 Task: Create Workspace Content Management Software Workspace description Optimize workflows and streamline processes. Workspace type Operations
Action: Mouse moved to (355, 69)
Screenshot: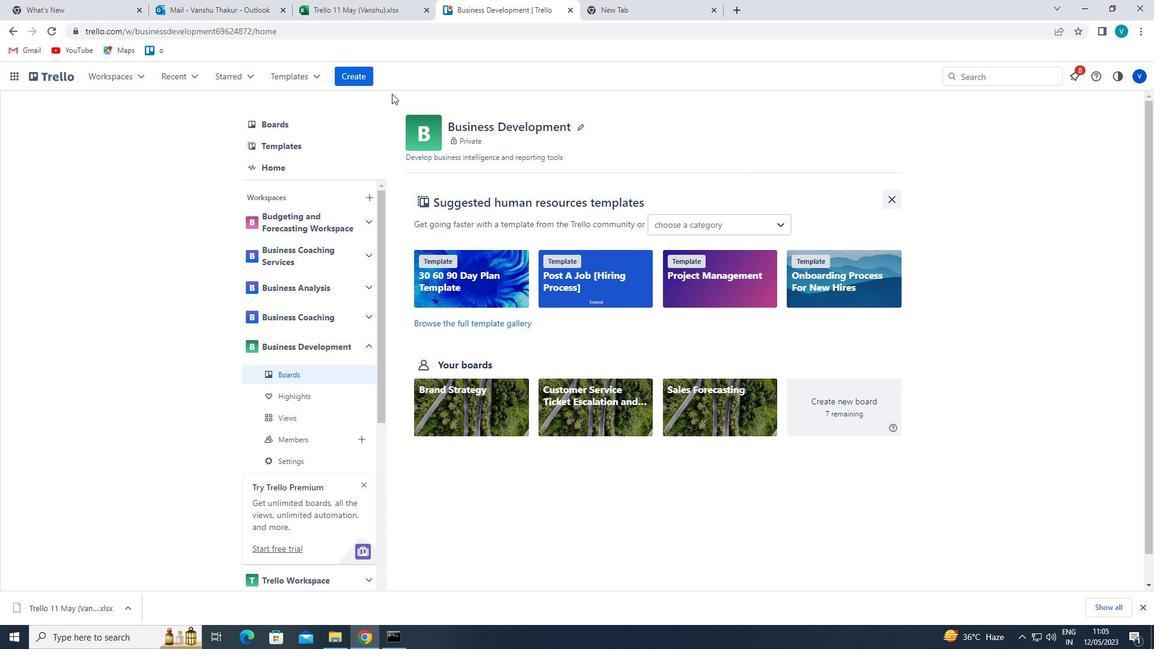 
Action: Mouse pressed left at (355, 69)
Screenshot: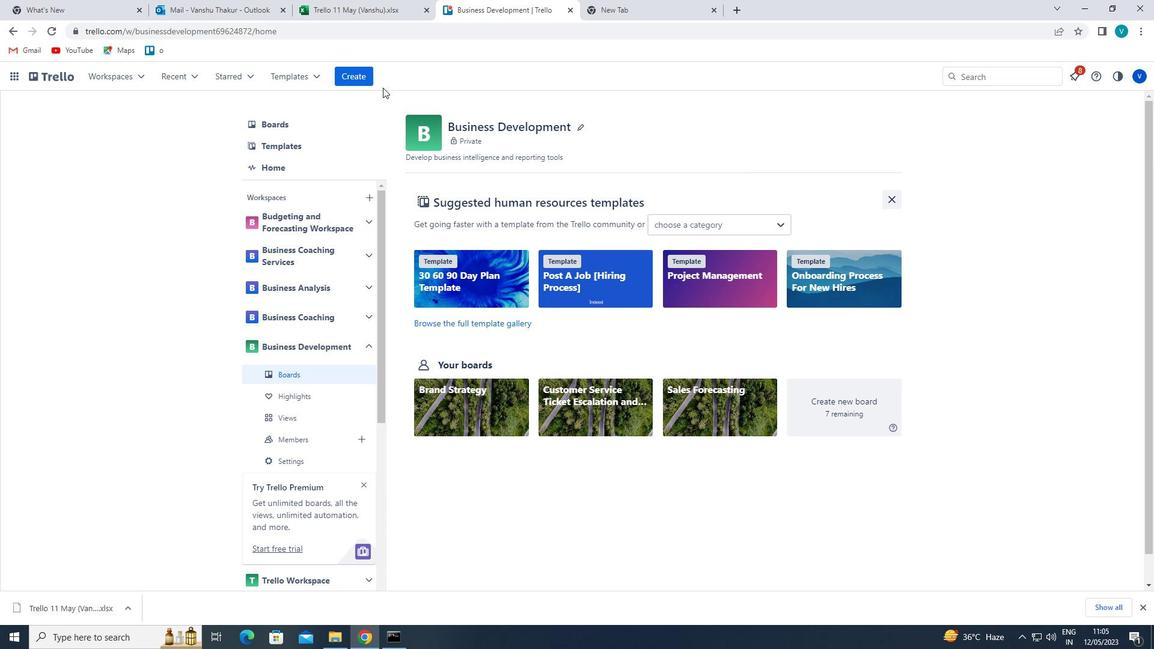 
Action: Mouse moved to (388, 194)
Screenshot: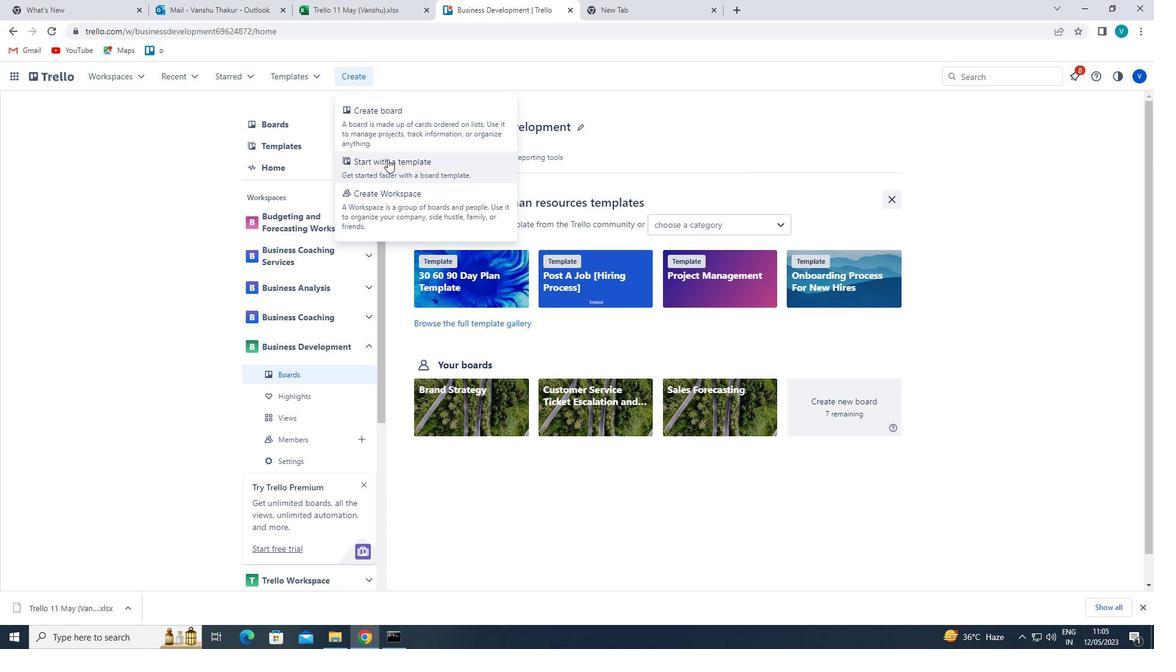 
Action: Mouse pressed left at (388, 194)
Screenshot: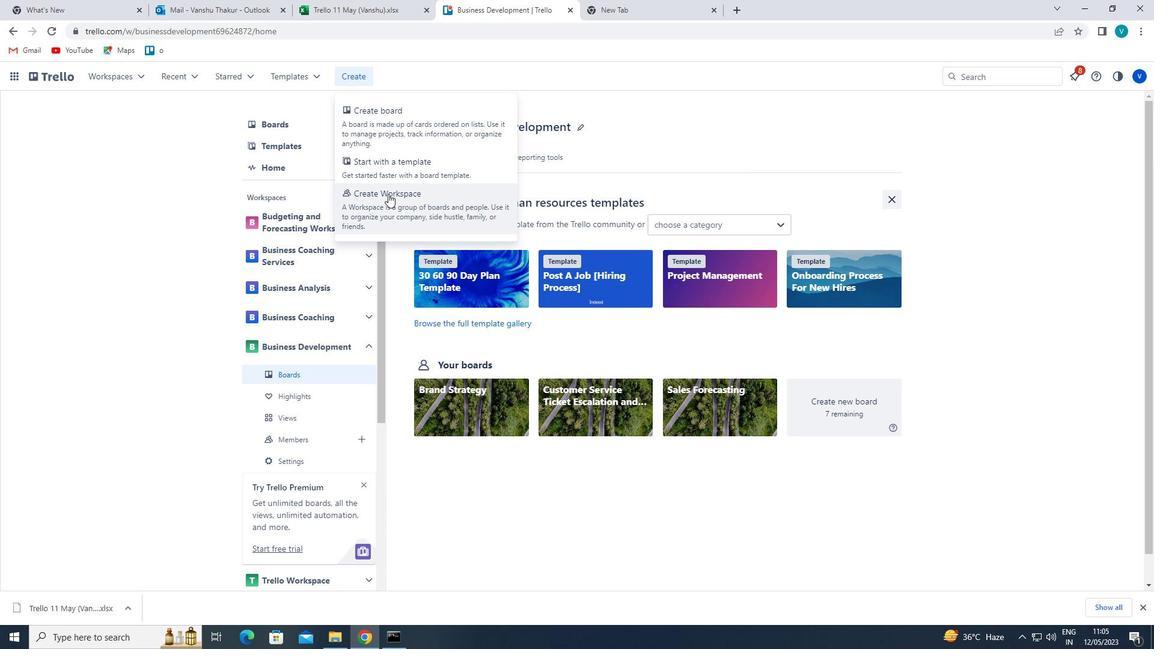 
Action: Mouse moved to (396, 227)
Screenshot: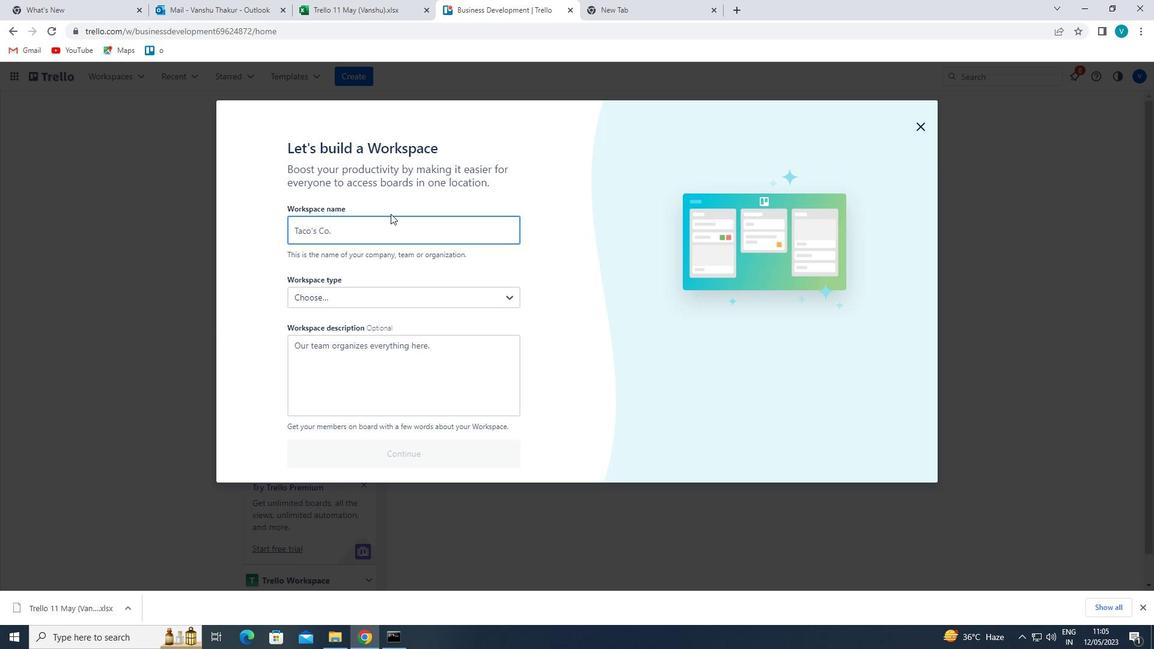 
Action: Mouse pressed left at (396, 227)
Screenshot: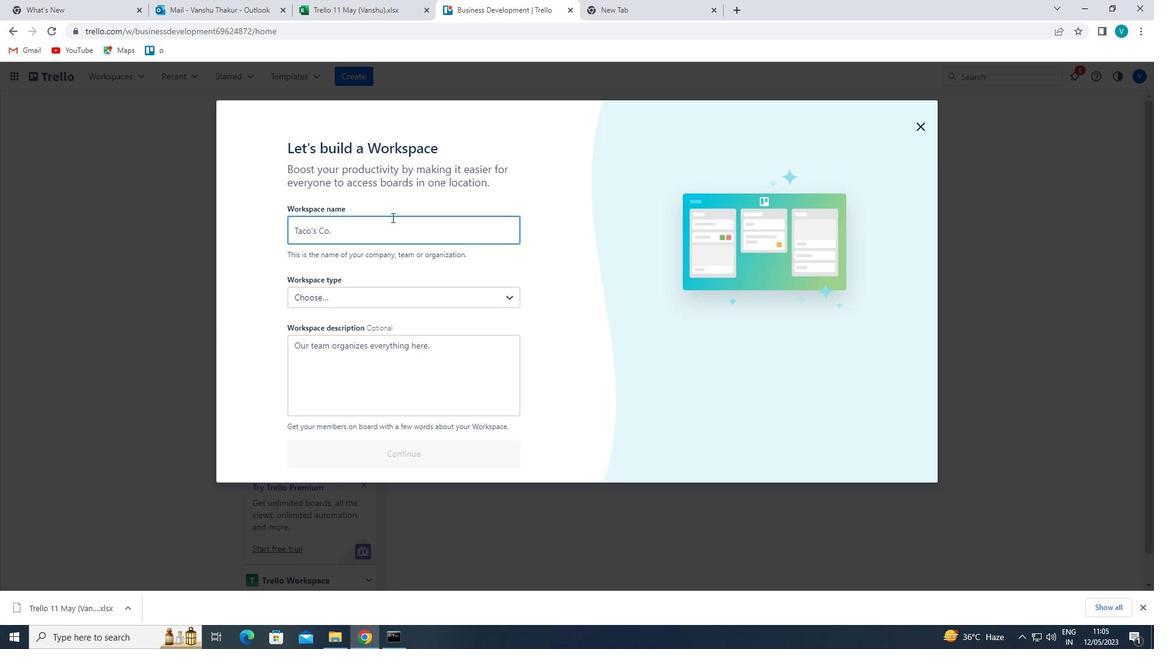 
Action: Key pressed <Key.shift>CONTENT<Key.space><Key.shift>MANAGEMENT<Key.space><Key.shift>SOFTWARE
Screenshot: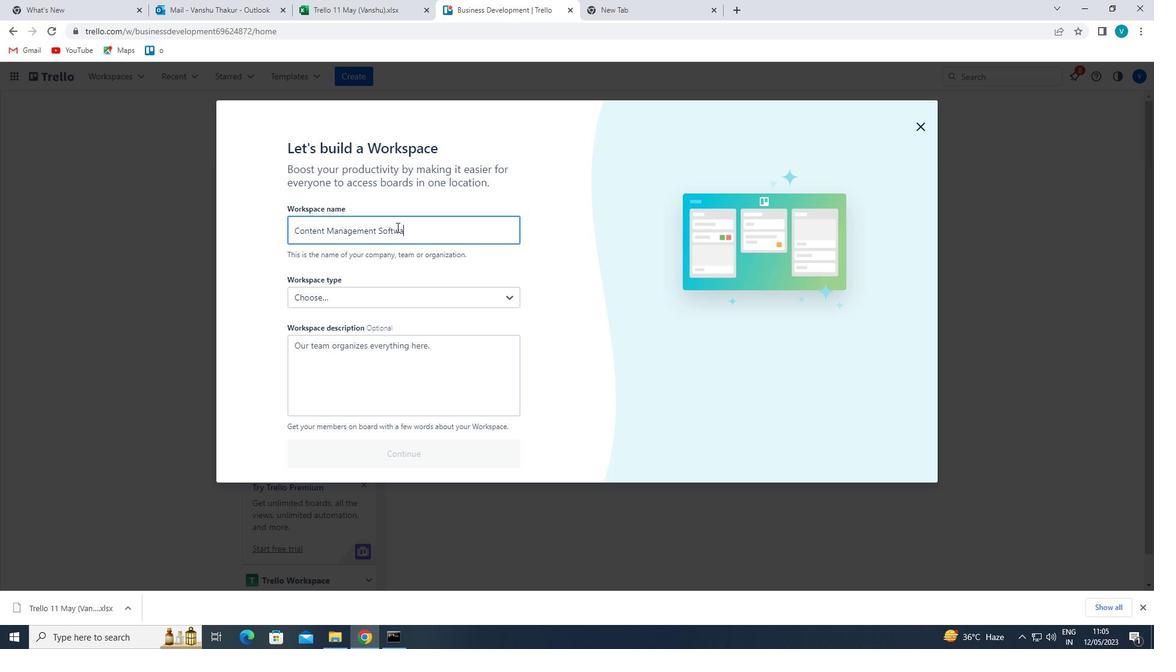 
Action: Mouse moved to (426, 292)
Screenshot: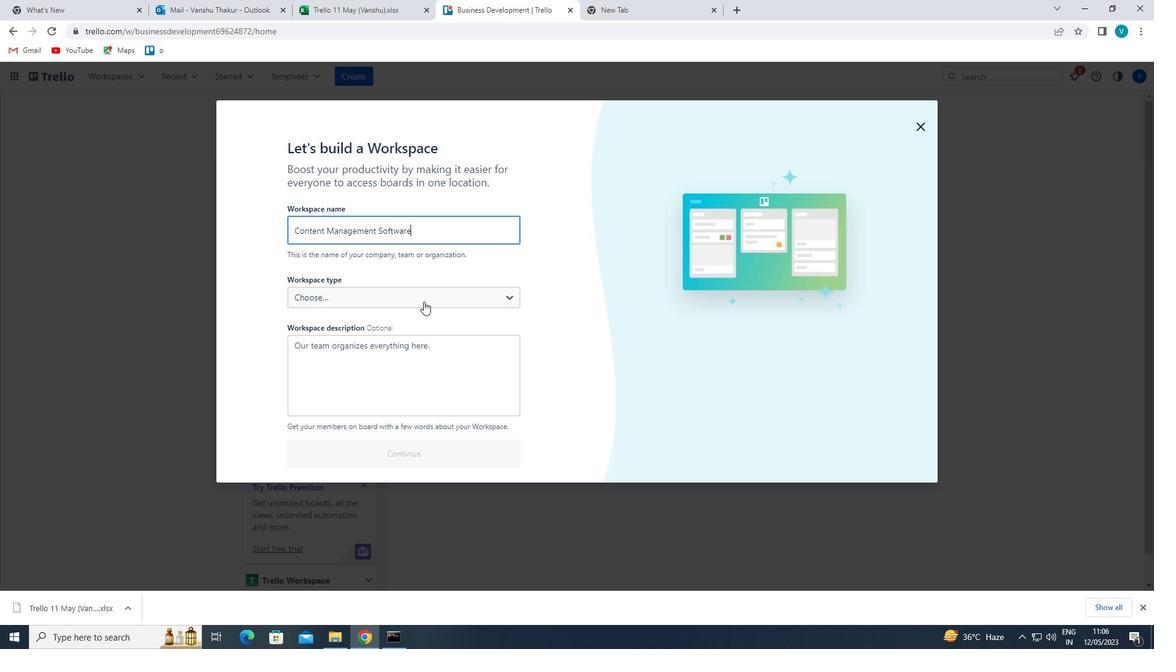 
Action: Mouse pressed left at (426, 292)
Screenshot: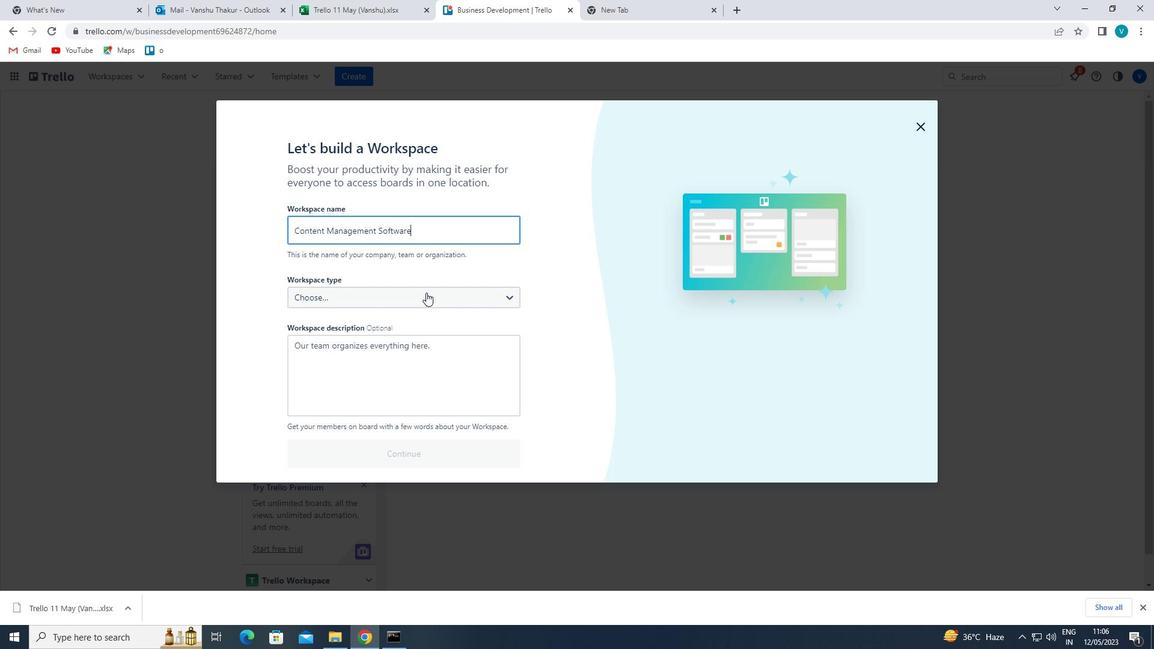 
Action: Mouse moved to (354, 382)
Screenshot: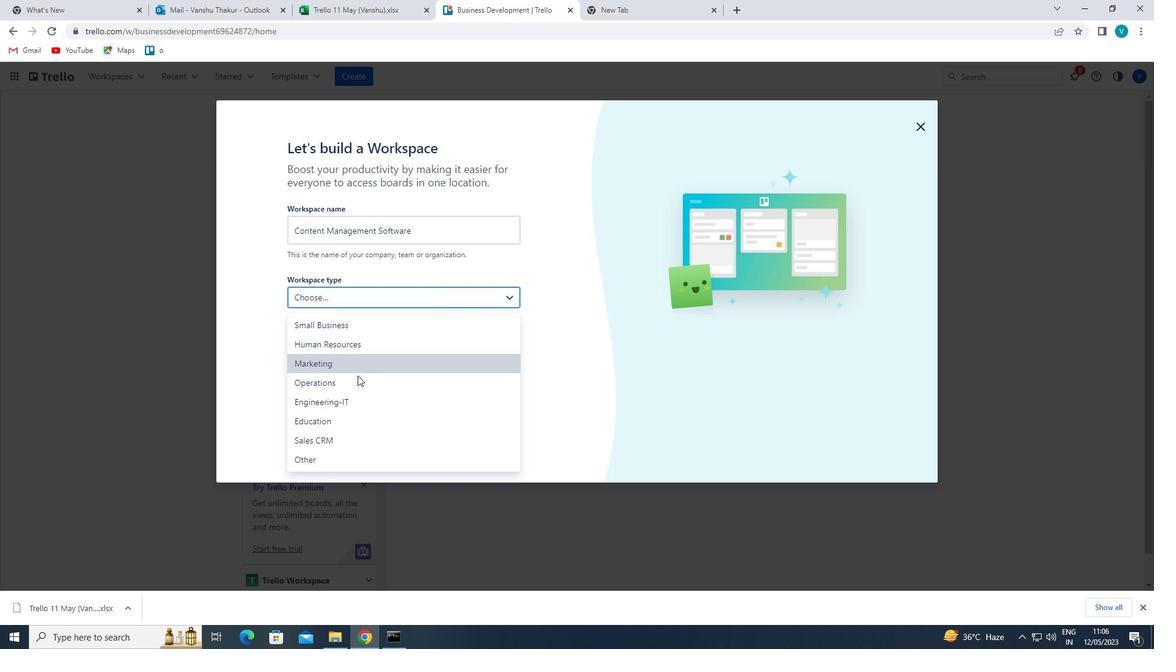 
Action: Mouse pressed left at (354, 382)
Screenshot: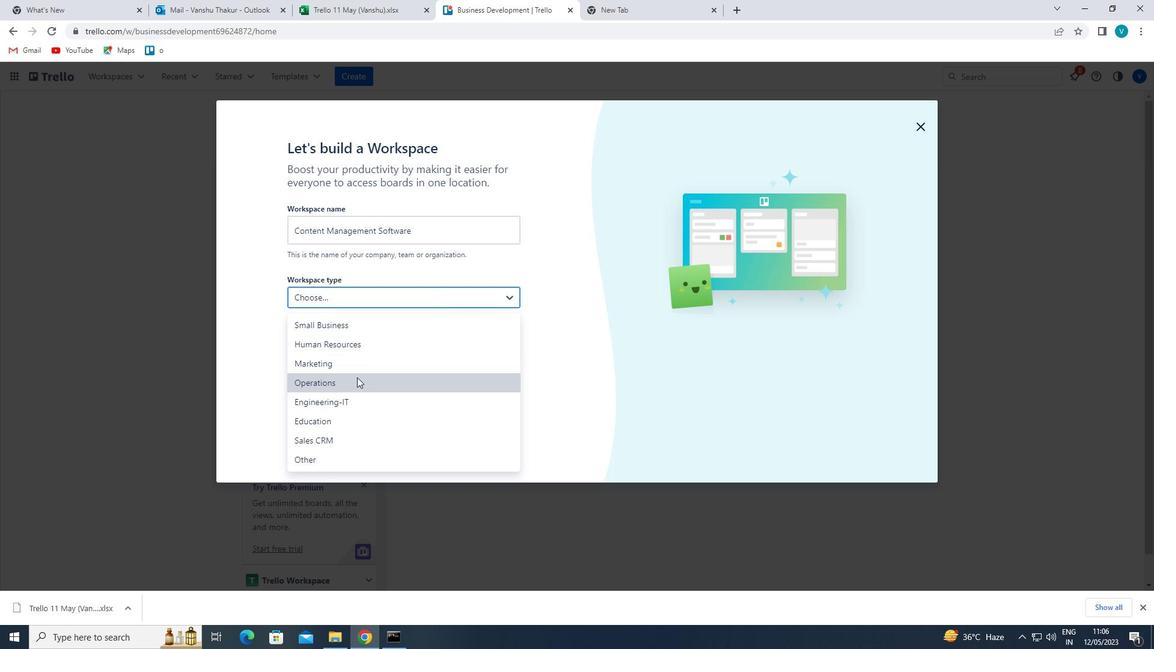 
Action: Mouse pressed left at (354, 382)
Screenshot: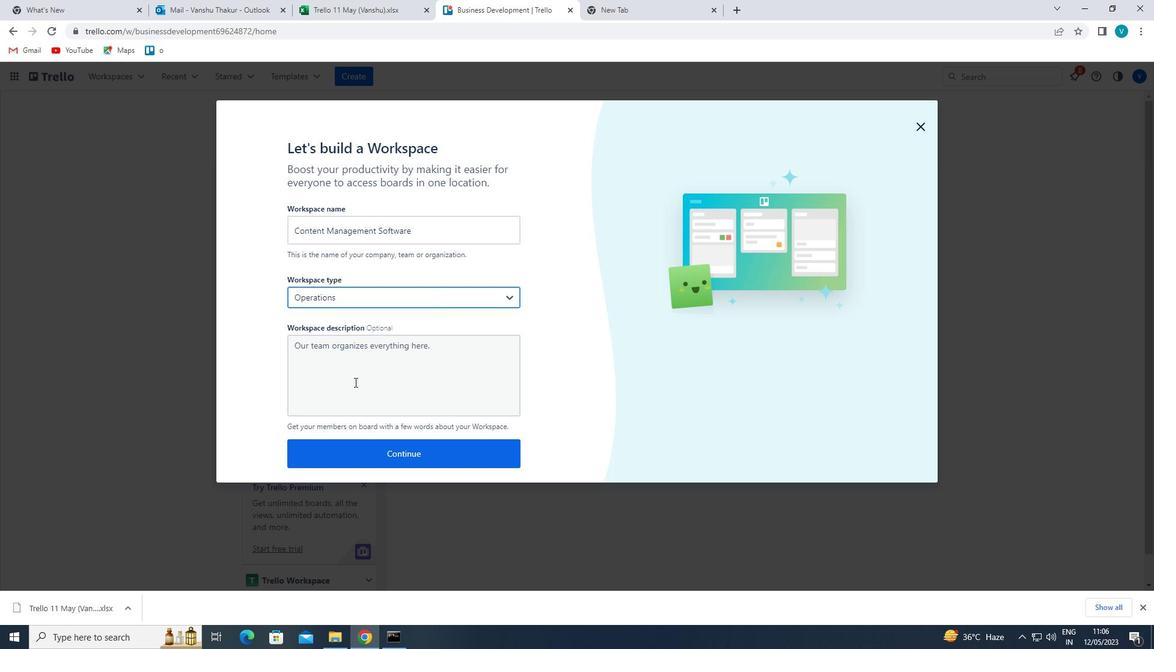 
Action: Key pressed <Key.shift>OPTIMIZE<Key.space>WORKFLOWS<Key.space>AND<Key.space>STREAMLINE<Key.space>PROCESSES
Screenshot: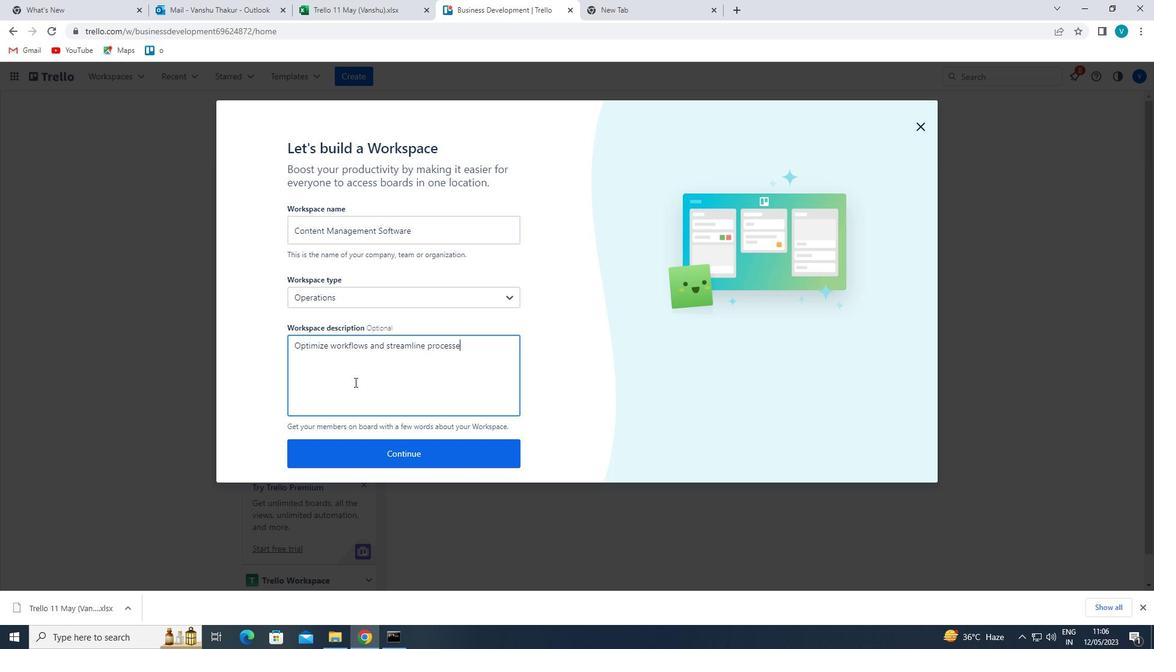 
Action: Mouse moved to (392, 453)
Screenshot: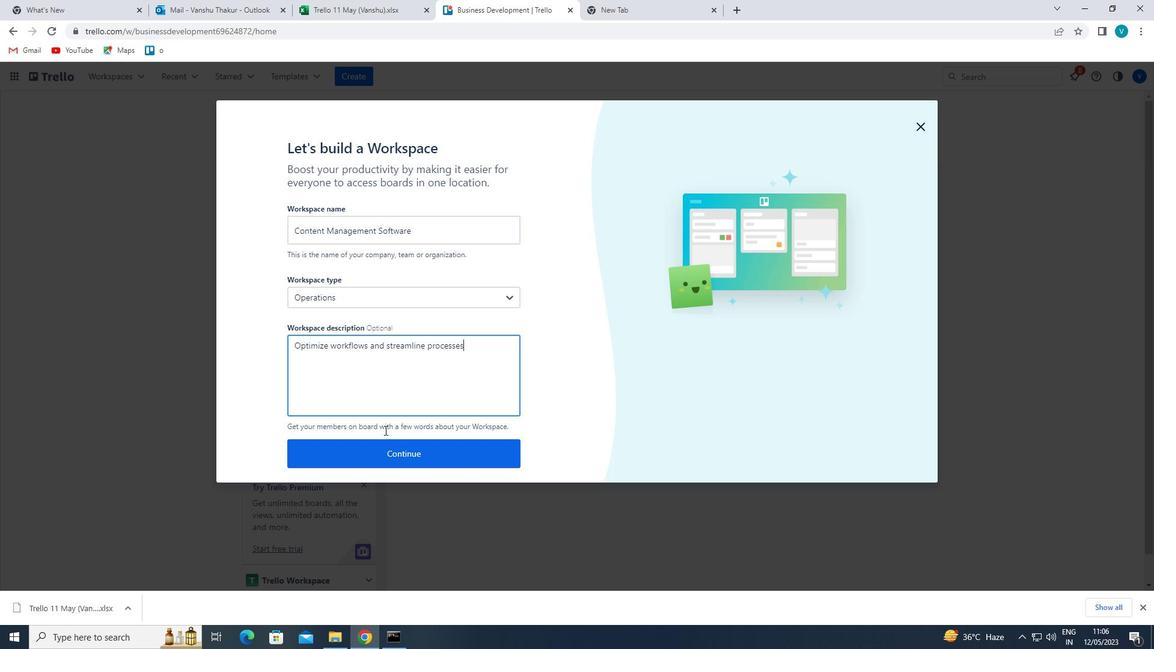 
Action: Mouse pressed left at (392, 453)
Screenshot: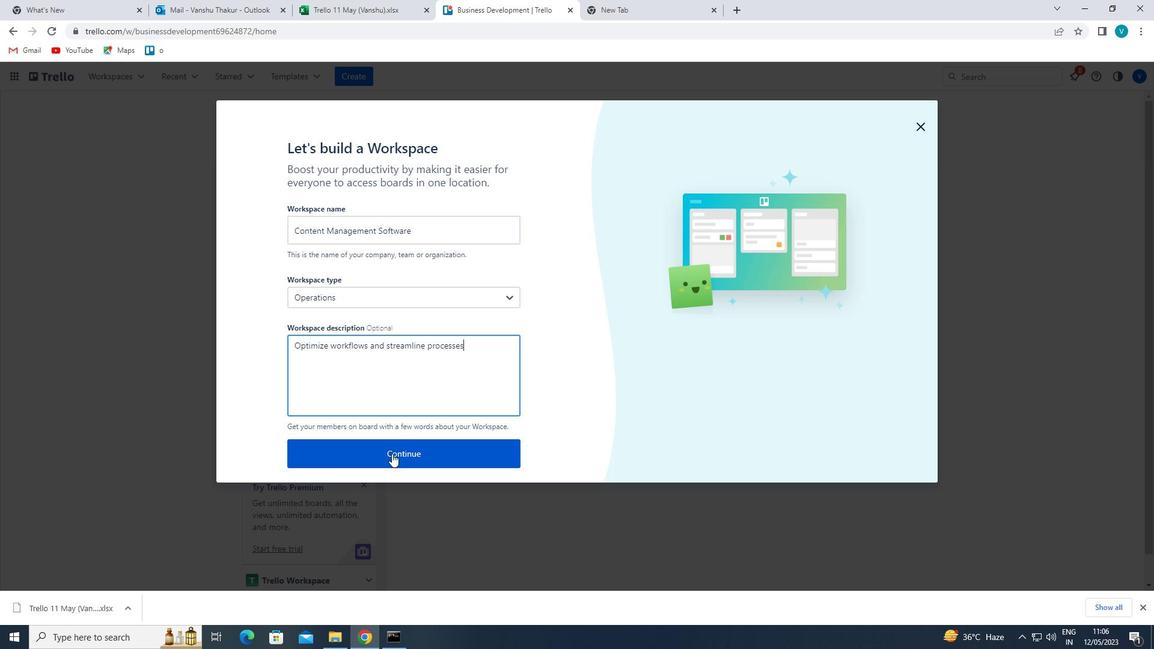 
